 Task: Change Filter to Blue on "Movie E.mp4" and play.
Action: Mouse moved to (201, 110)
Screenshot: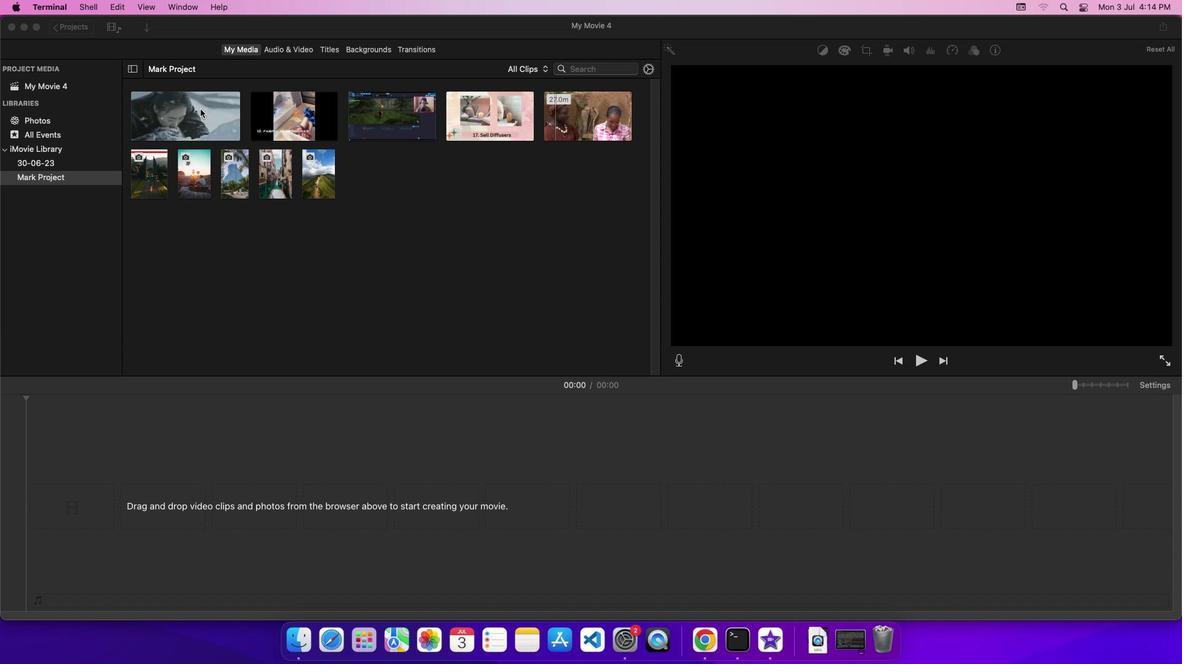 
Action: Mouse pressed left at (201, 110)
Screenshot: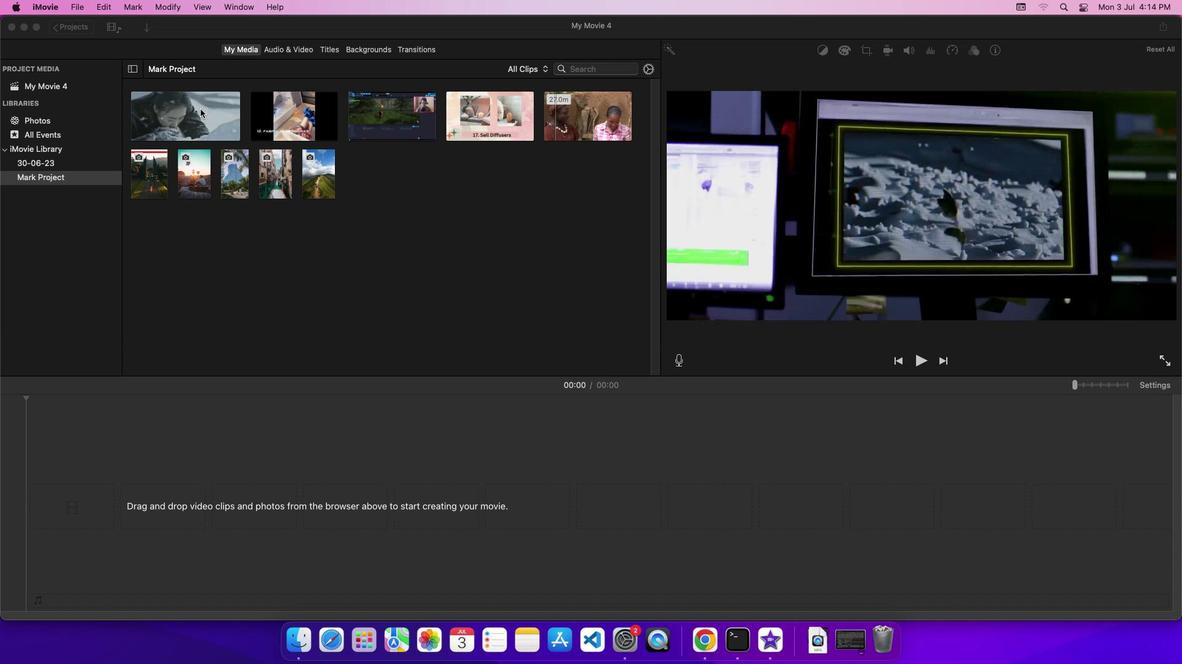 
Action: Mouse moved to (203, 111)
Screenshot: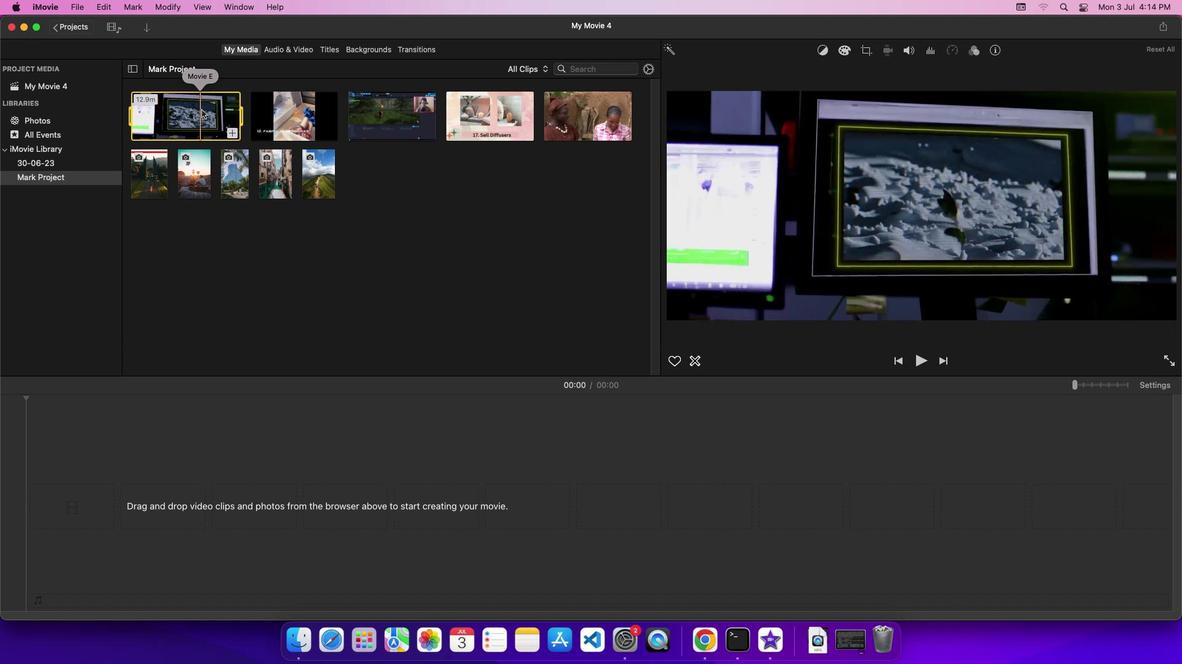 
Action: Mouse pressed left at (203, 111)
Screenshot: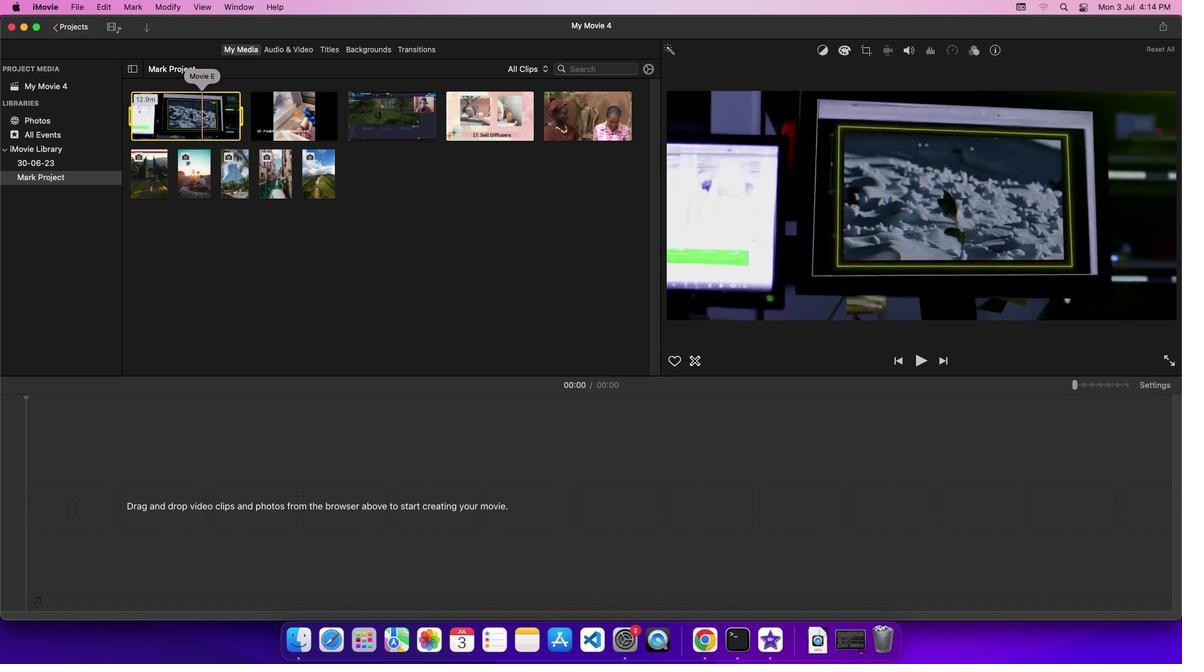 
Action: Mouse moved to (1166, 387)
Screenshot: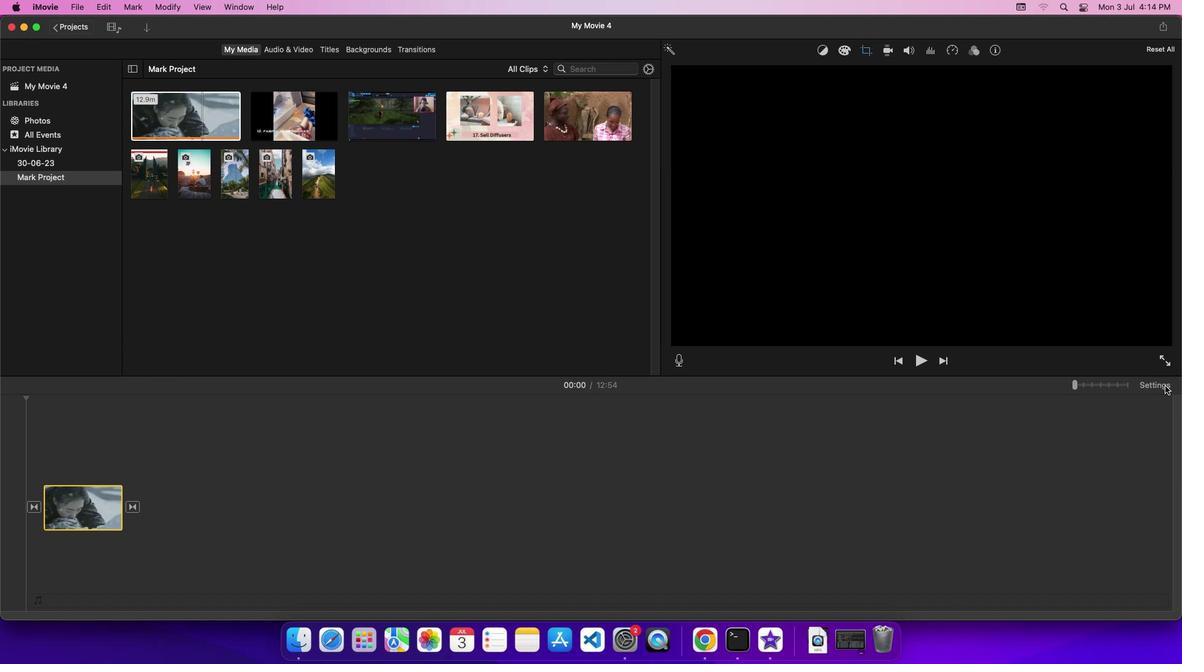 
Action: Mouse pressed left at (1166, 387)
Screenshot: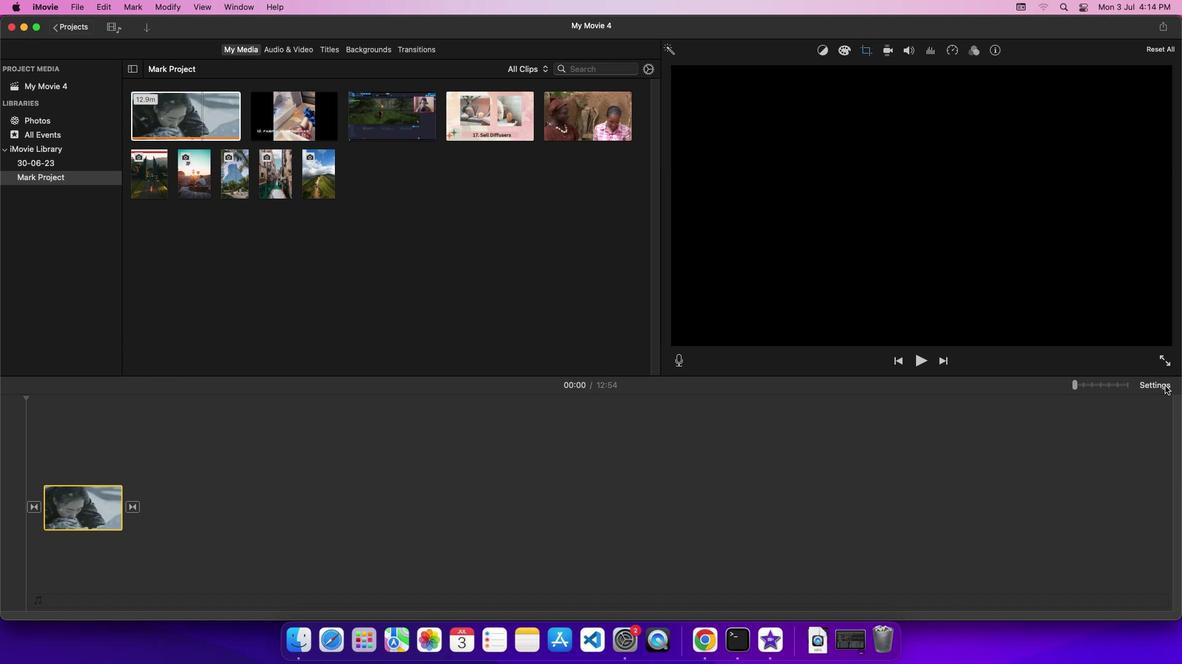 
Action: Mouse moved to (1049, 458)
Screenshot: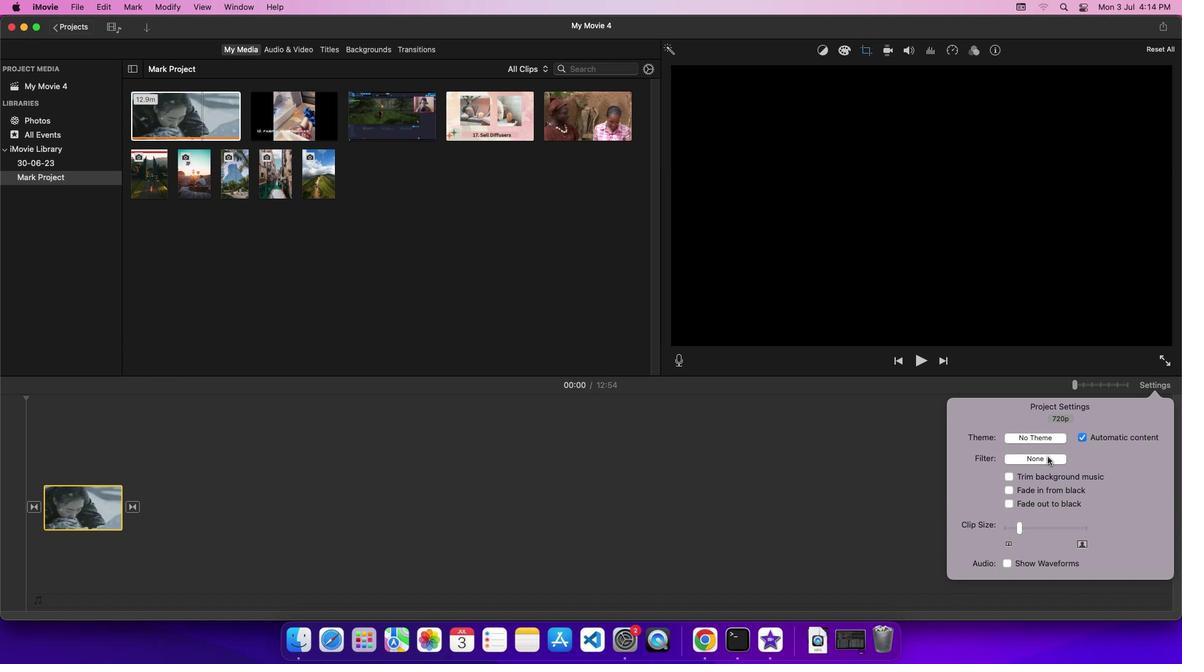 
Action: Mouse pressed left at (1049, 458)
Screenshot: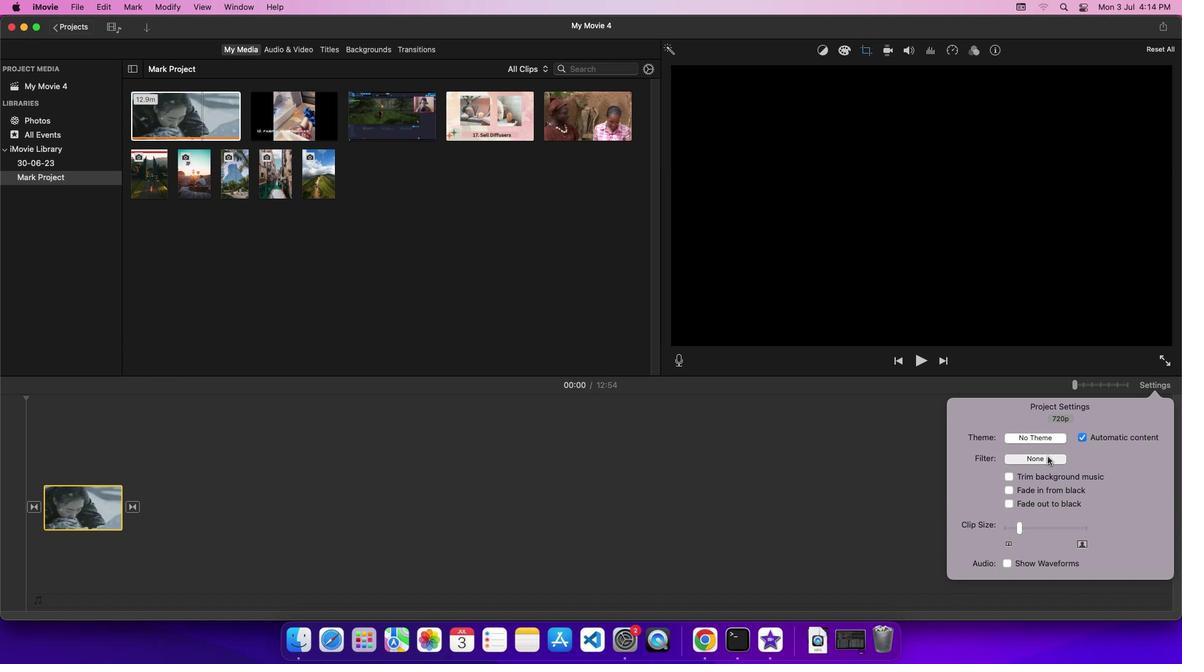
Action: Mouse moved to (83, 224)
Screenshot: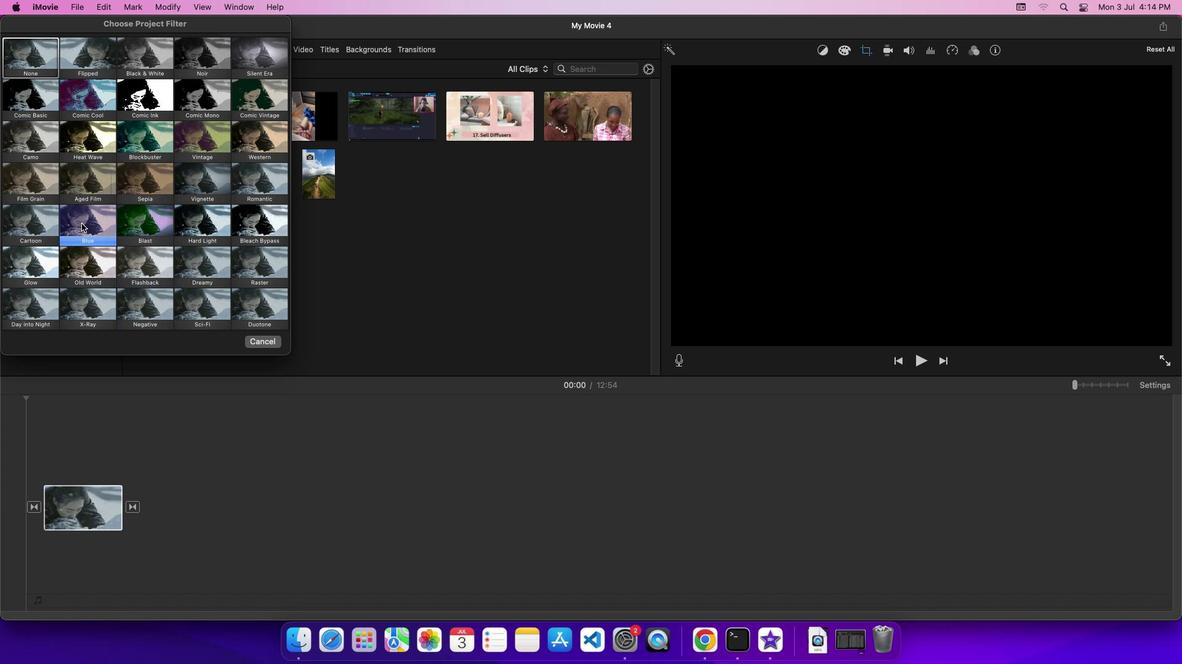 
Action: Mouse pressed left at (83, 224)
Screenshot: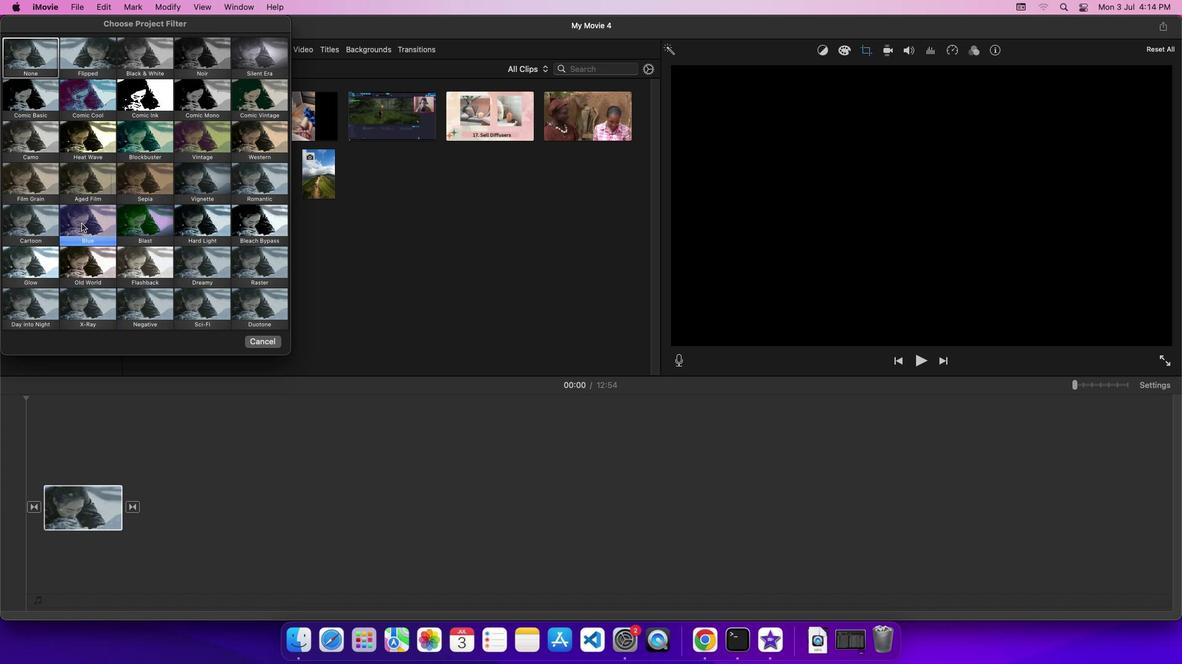 
Action: Mouse moved to (48, 464)
Screenshot: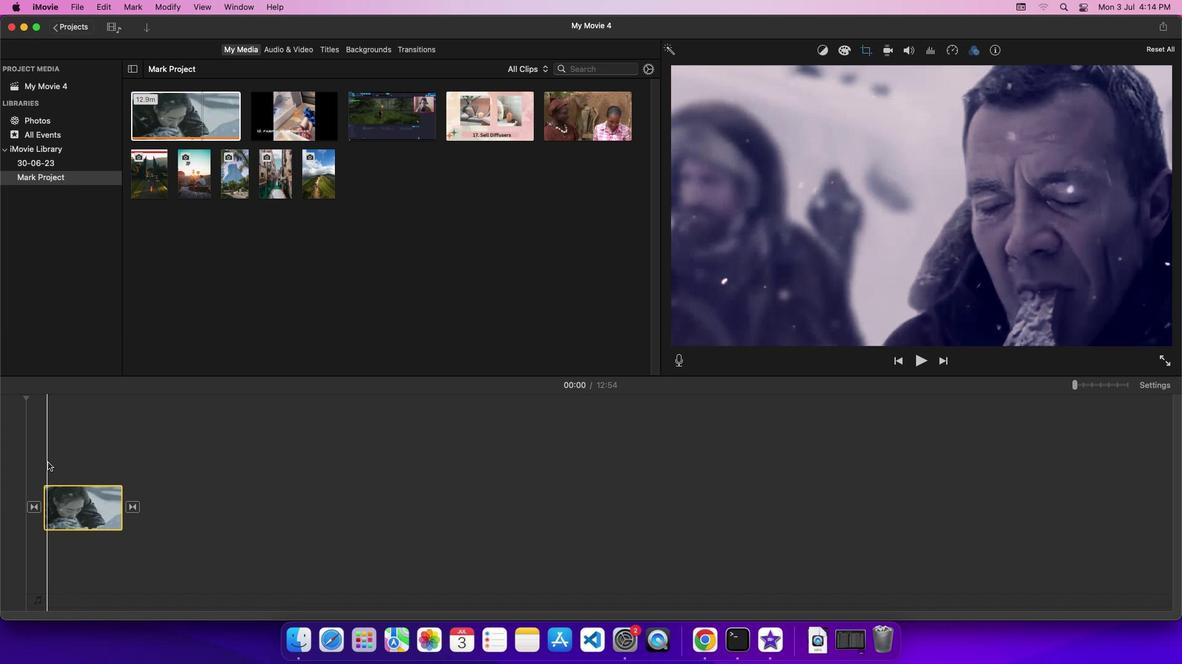 
Action: Mouse pressed left at (48, 464)
Screenshot: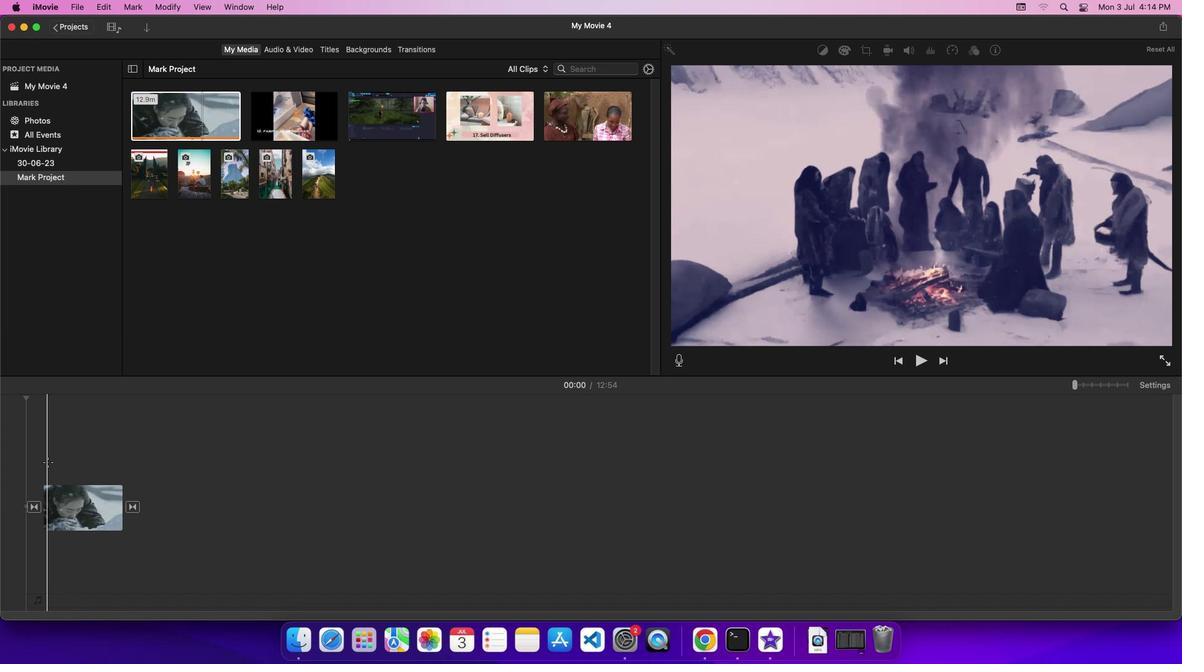 
Action: Mouse moved to (921, 361)
Screenshot: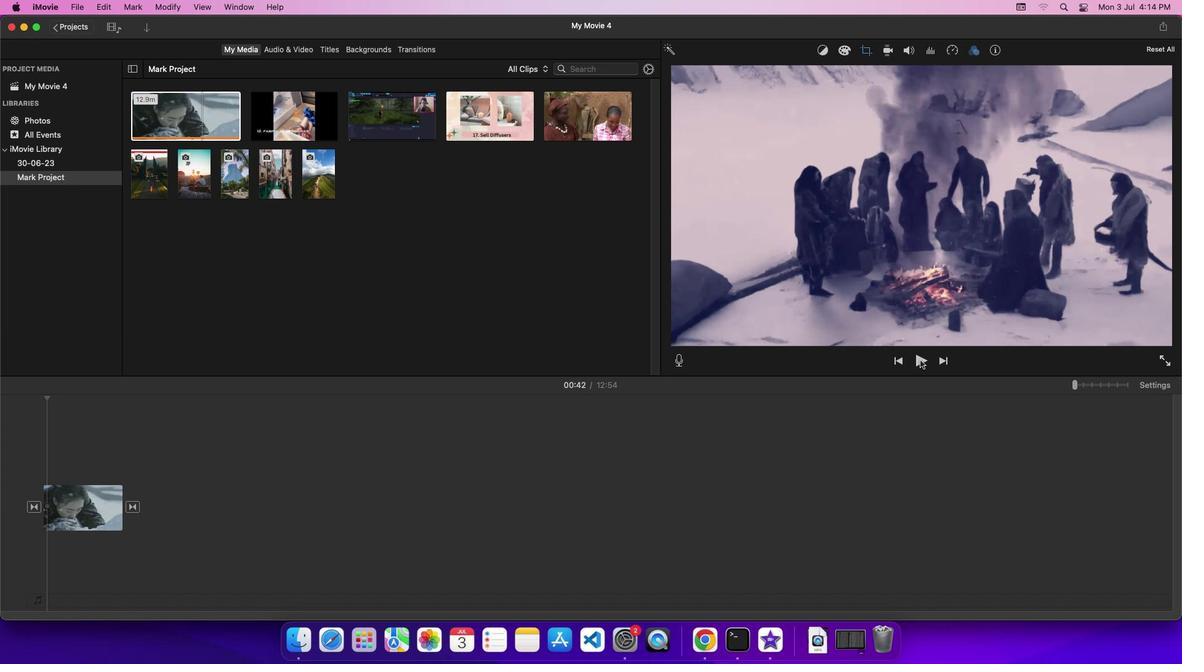 
Action: Mouse pressed left at (921, 361)
Screenshot: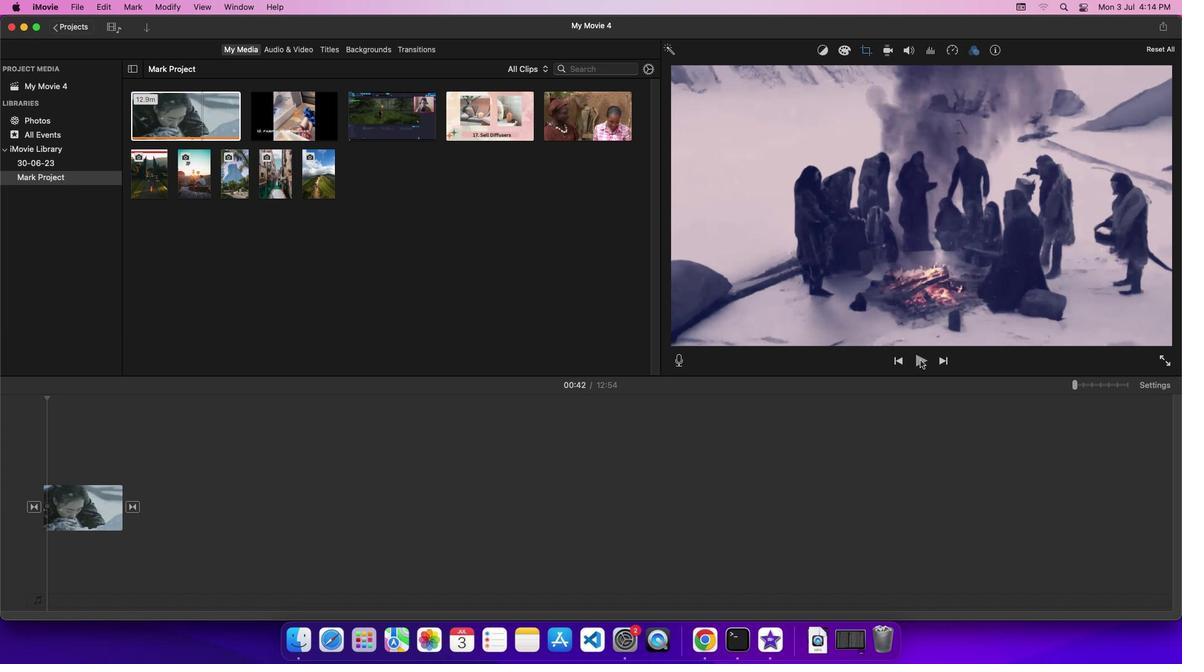 
Action: Mouse moved to (928, 403)
Screenshot: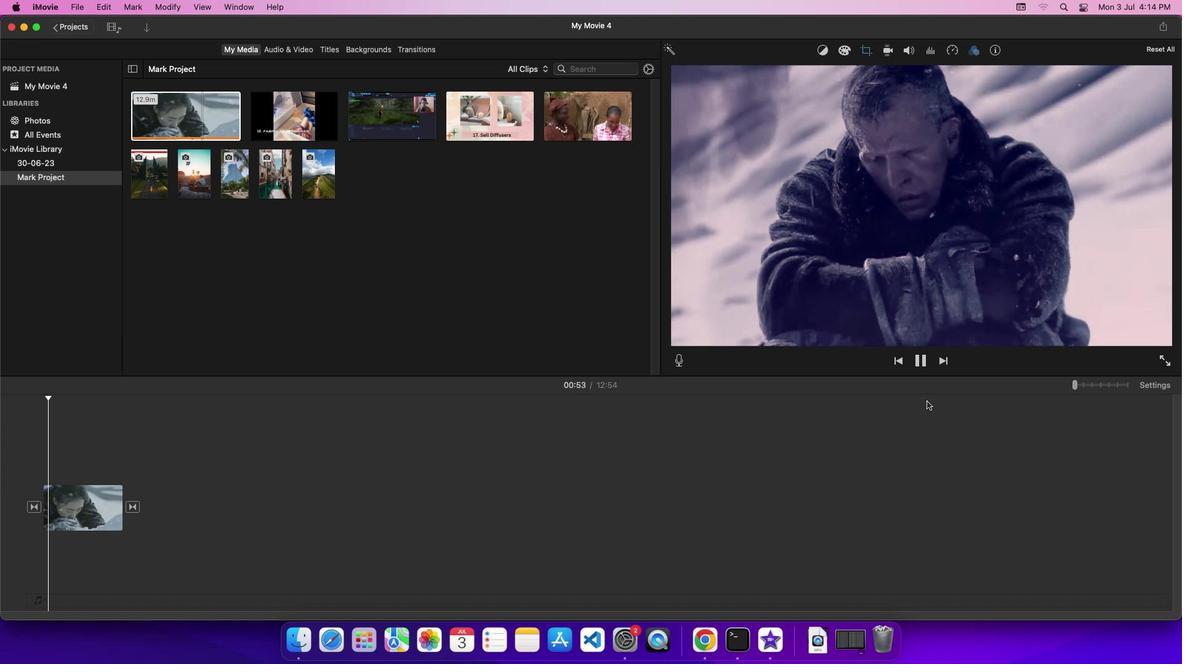 
